 Task: Add The Butcher Shop Applewood Smoked Uncured Bacon to the cart.
Action: Mouse moved to (17, 137)
Screenshot: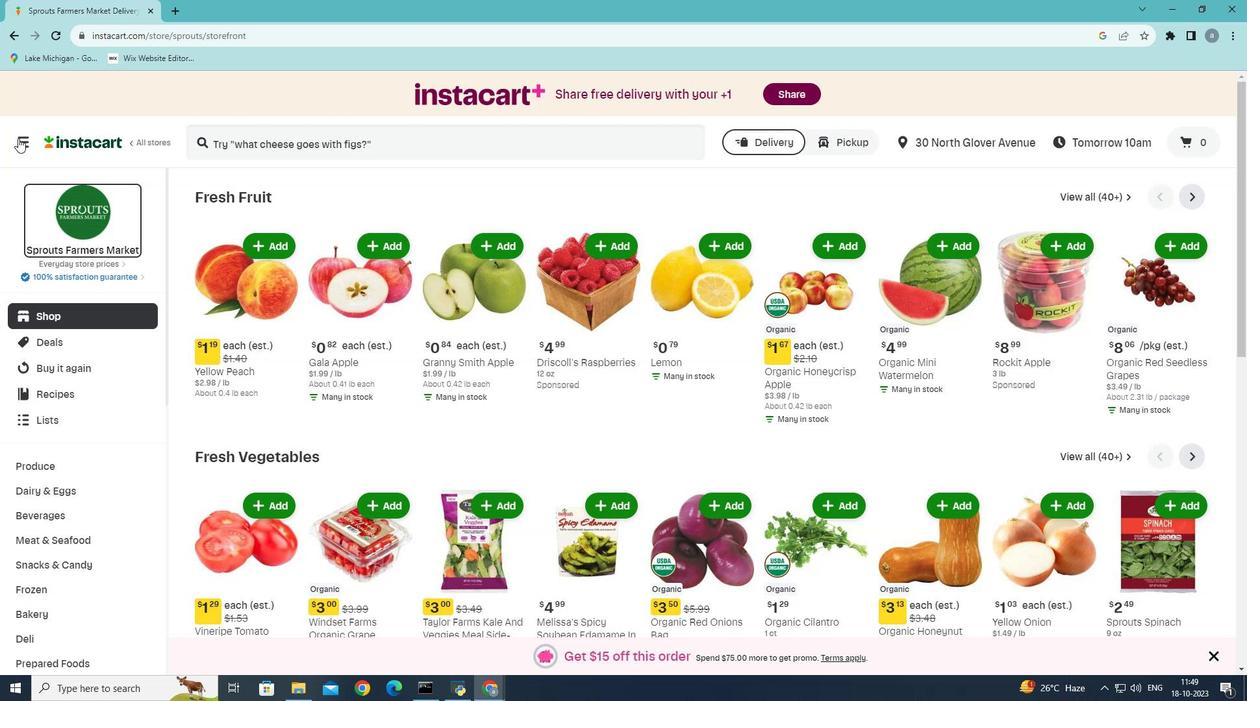 
Action: Mouse pressed left at (17, 137)
Screenshot: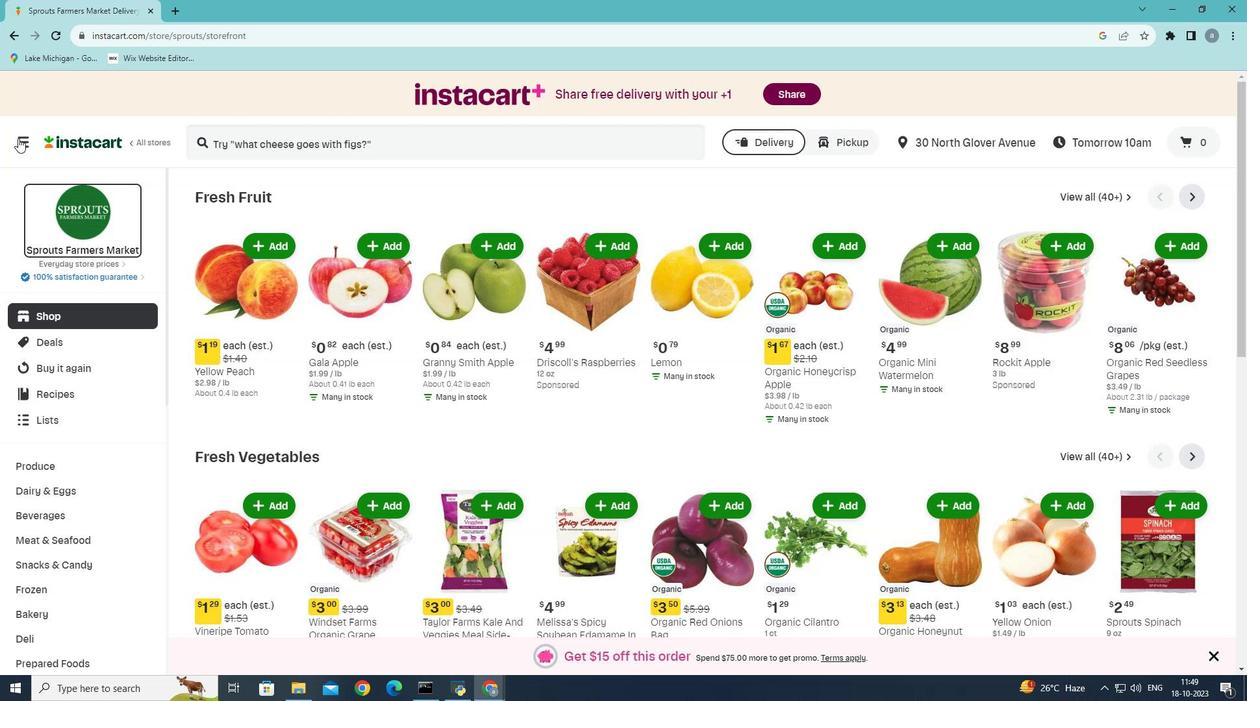 
Action: Mouse moved to (55, 378)
Screenshot: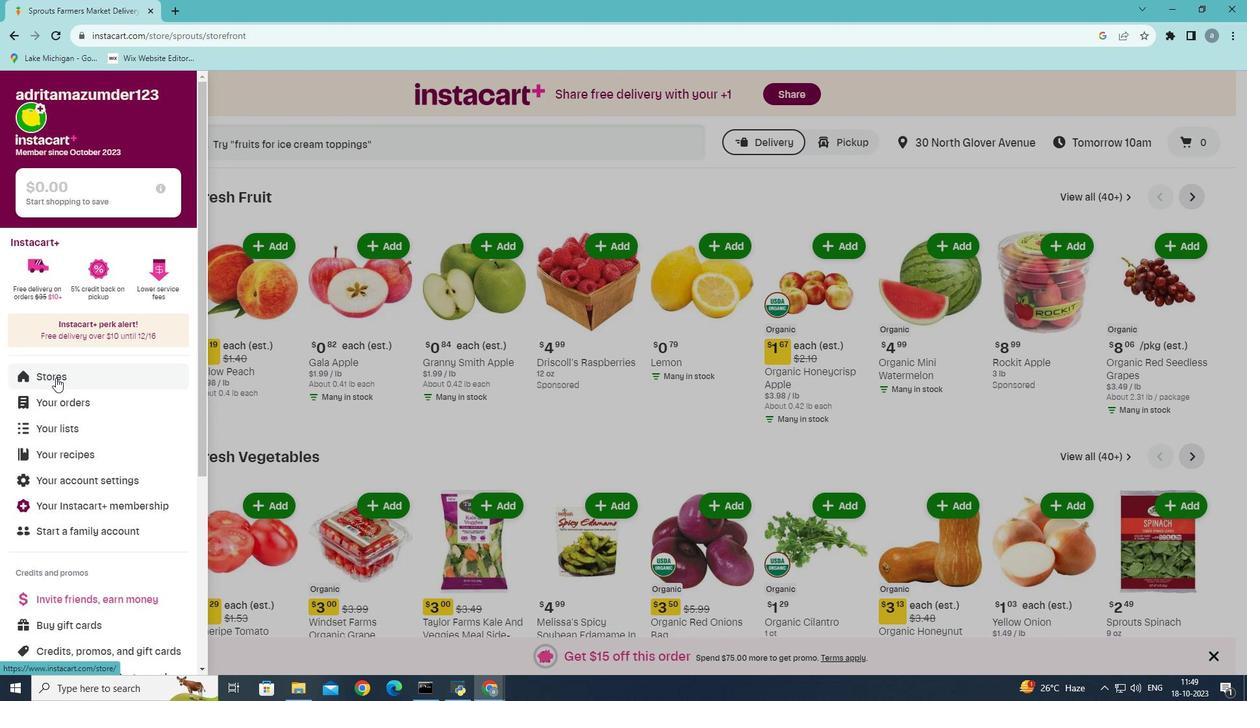 
Action: Mouse pressed left at (55, 378)
Screenshot: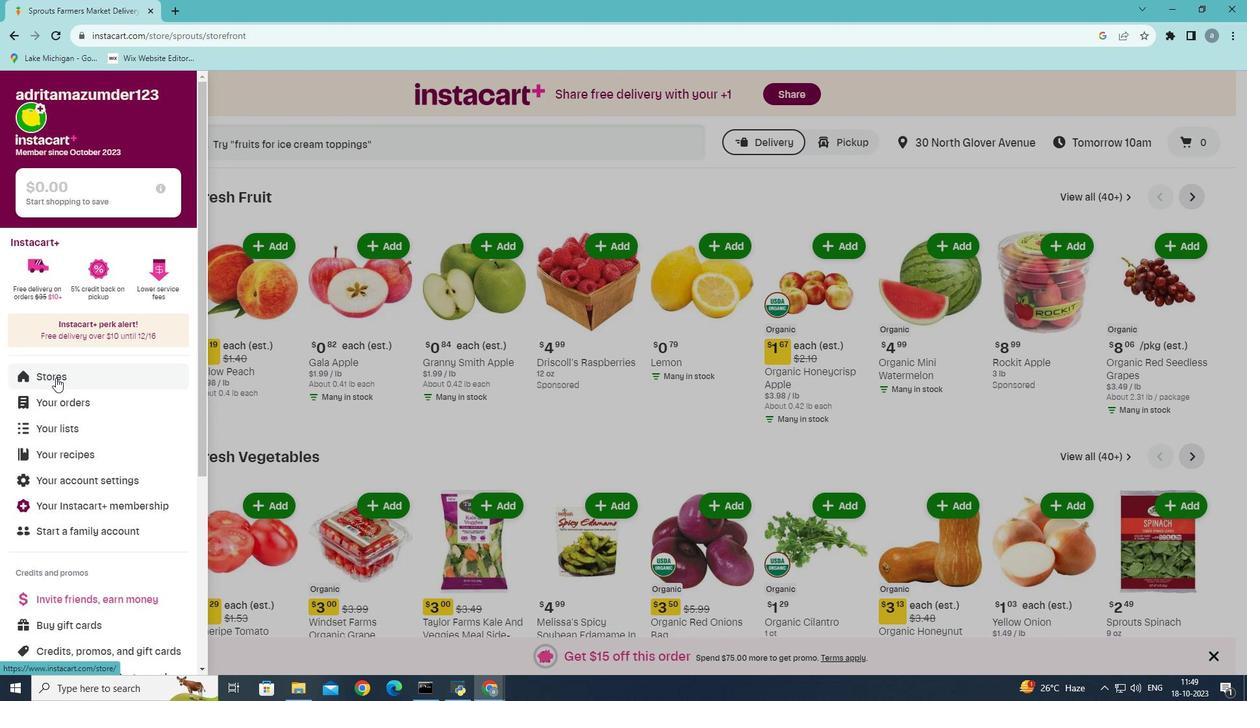 
Action: Mouse moved to (313, 148)
Screenshot: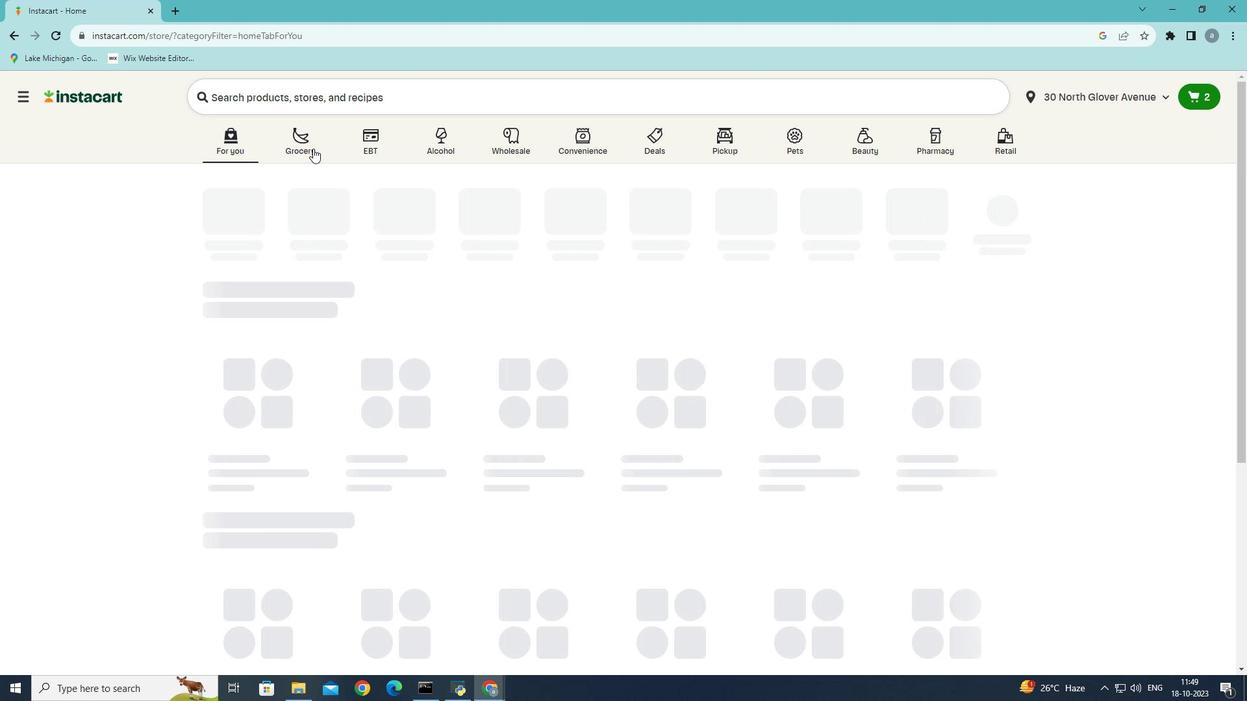 
Action: Mouse pressed left at (313, 148)
Screenshot: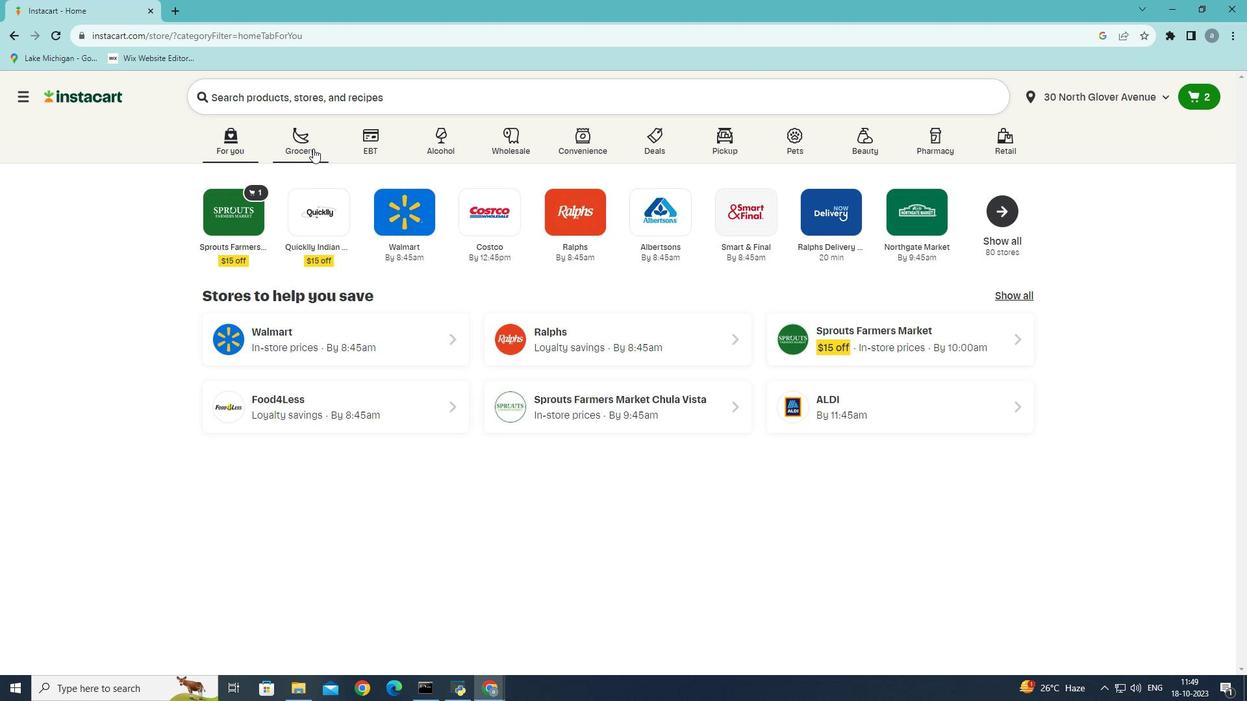 
Action: Mouse moved to (295, 367)
Screenshot: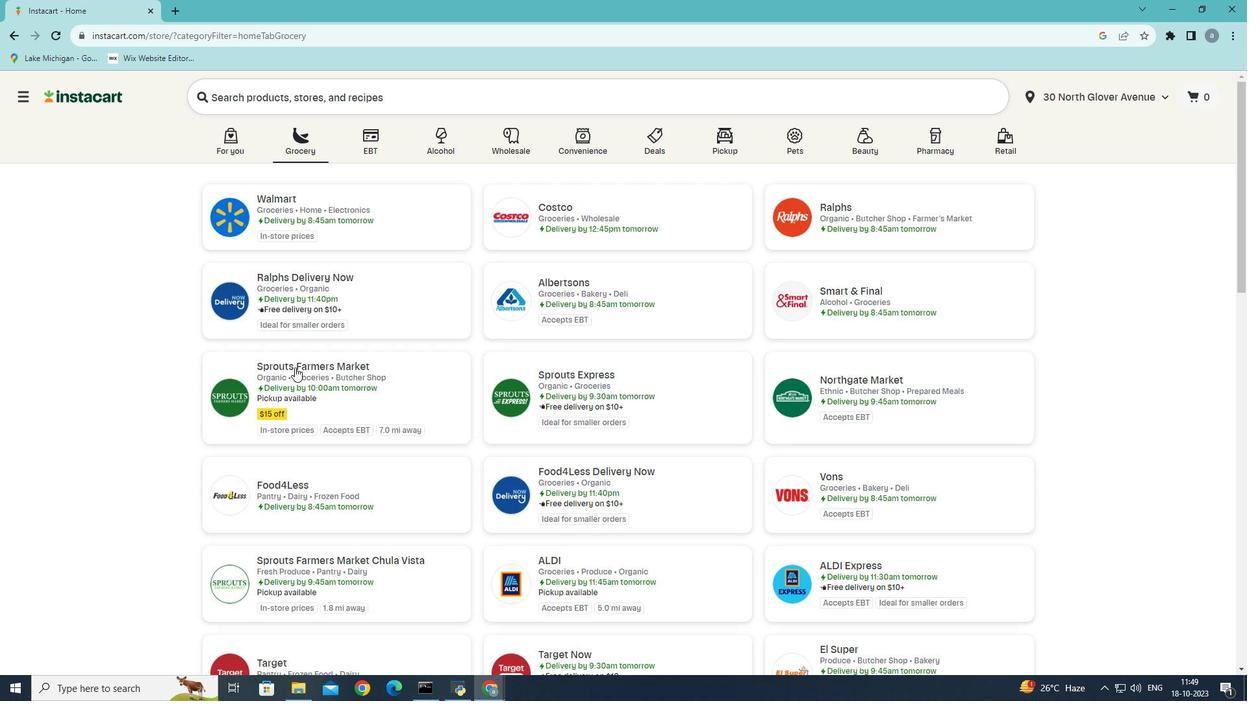 
Action: Mouse pressed left at (295, 367)
Screenshot: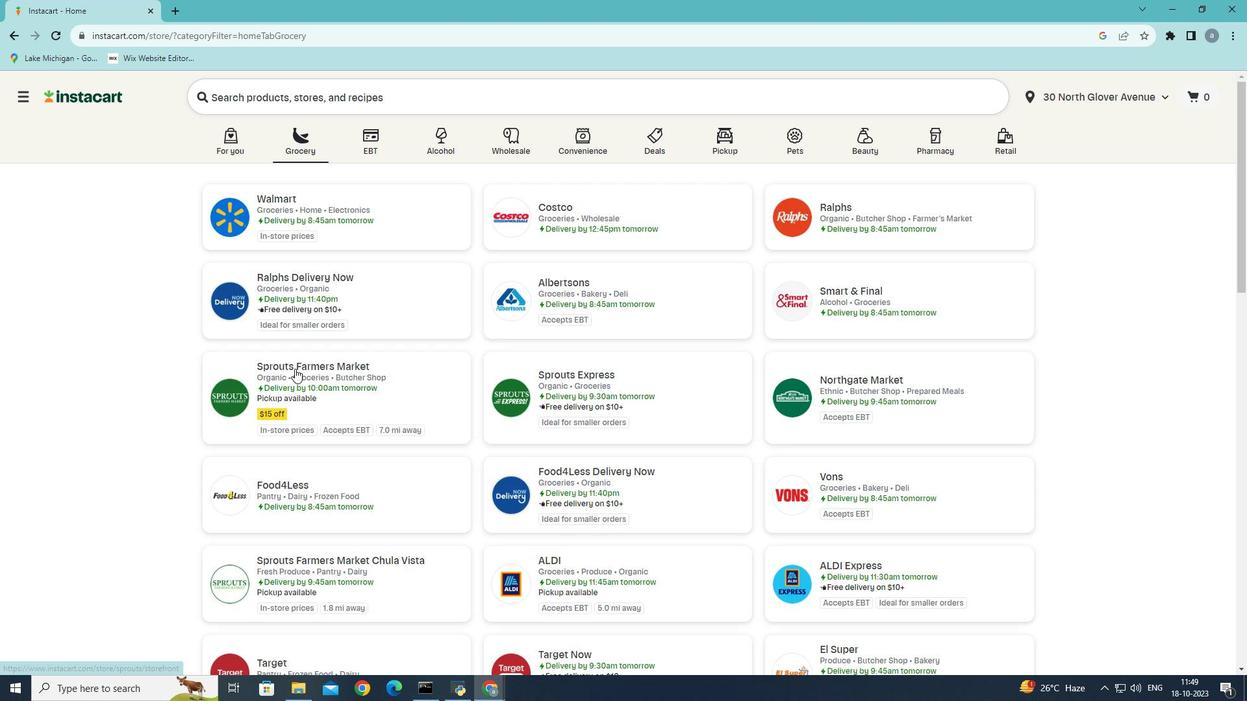 
Action: Mouse moved to (68, 542)
Screenshot: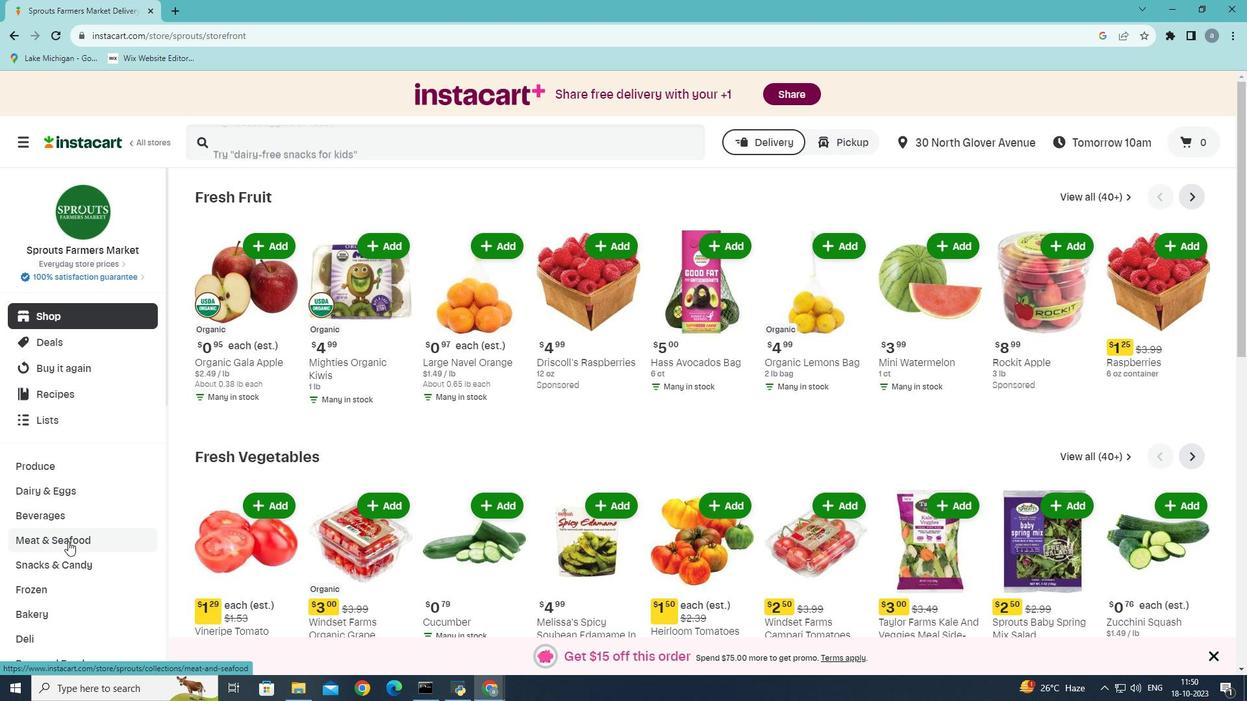 
Action: Mouse pressed left at (68, 542)
Screenshot: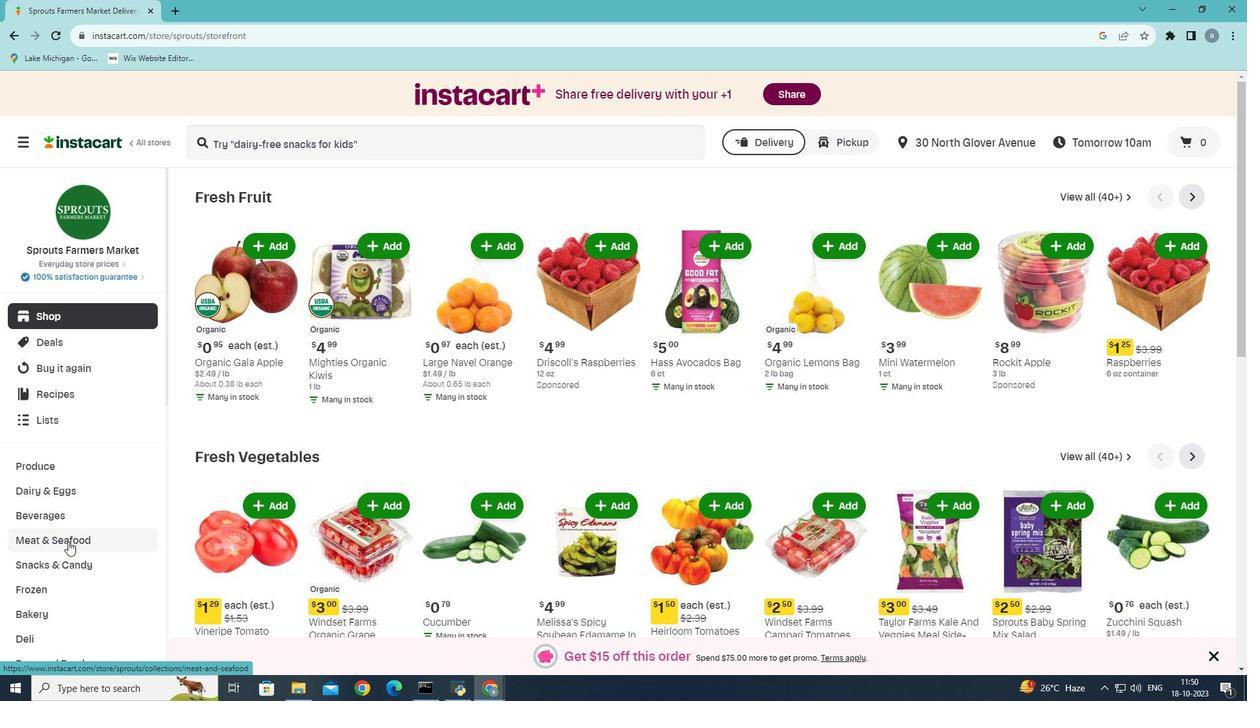 
Action: Mouse moved to (423, 227)
Screenshot: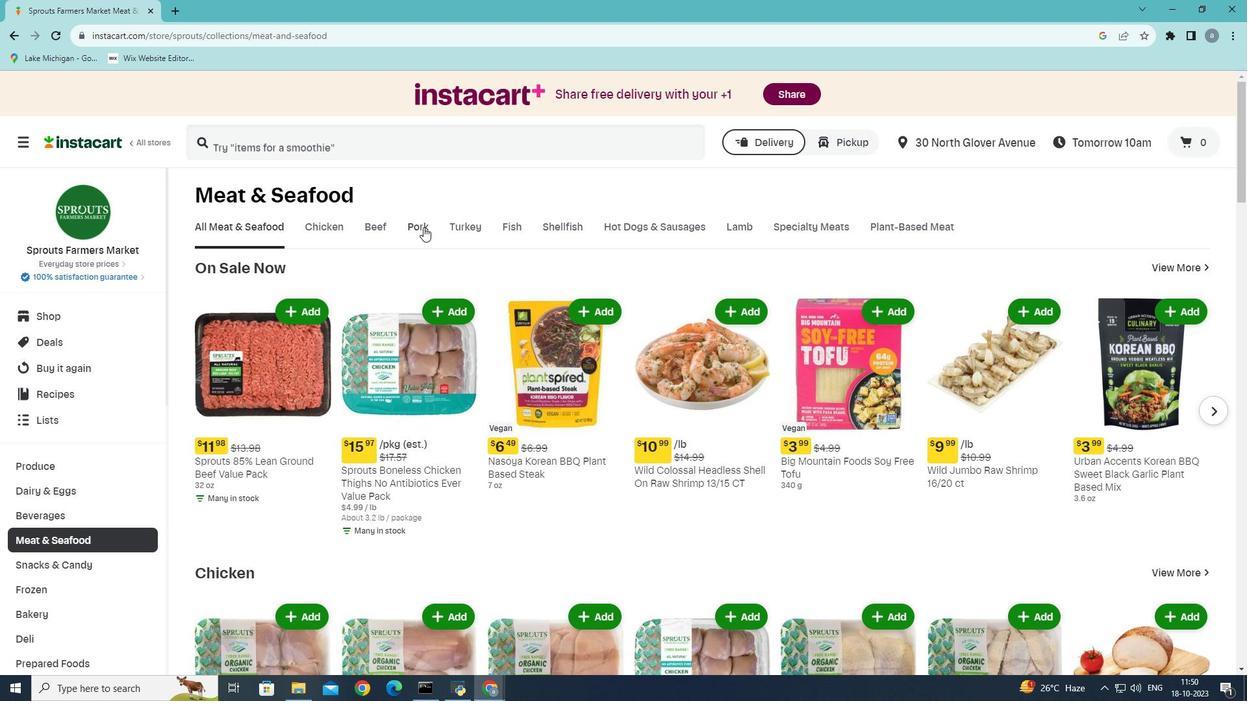 
Action: Mouse pressed left at (423, 227)
Screenshot: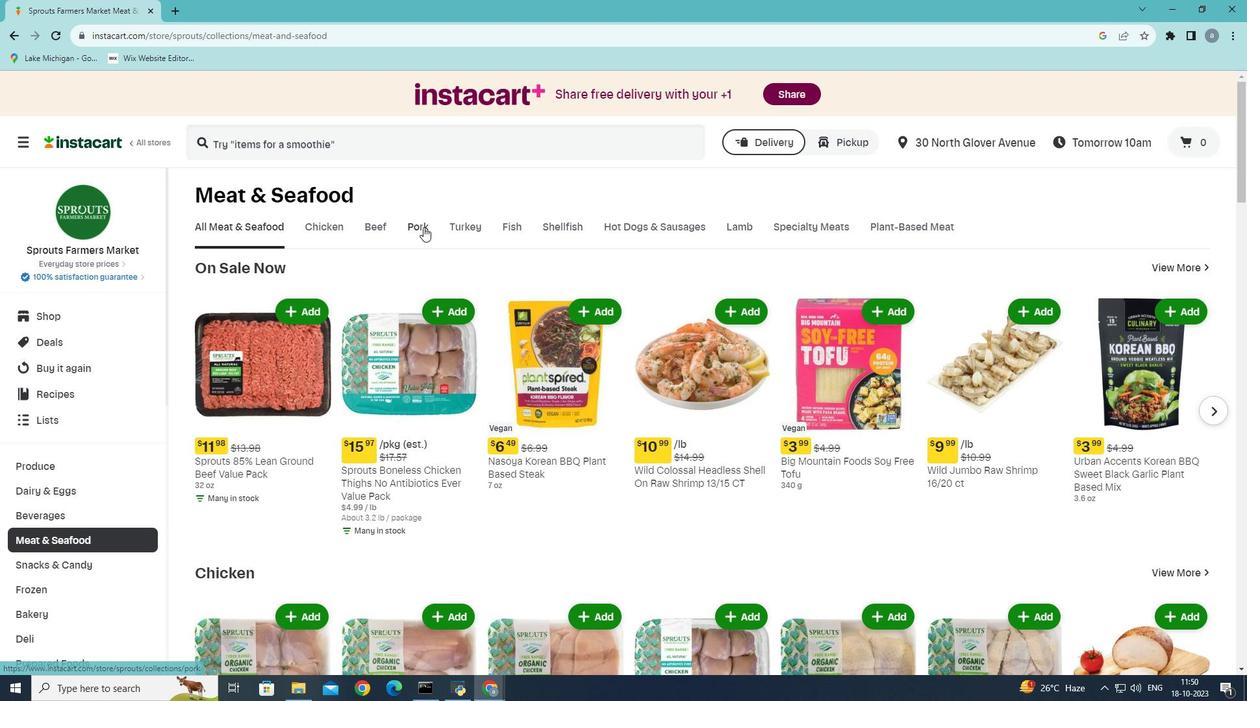 
Action: Mouse moved to (306, 287)
Screenshot: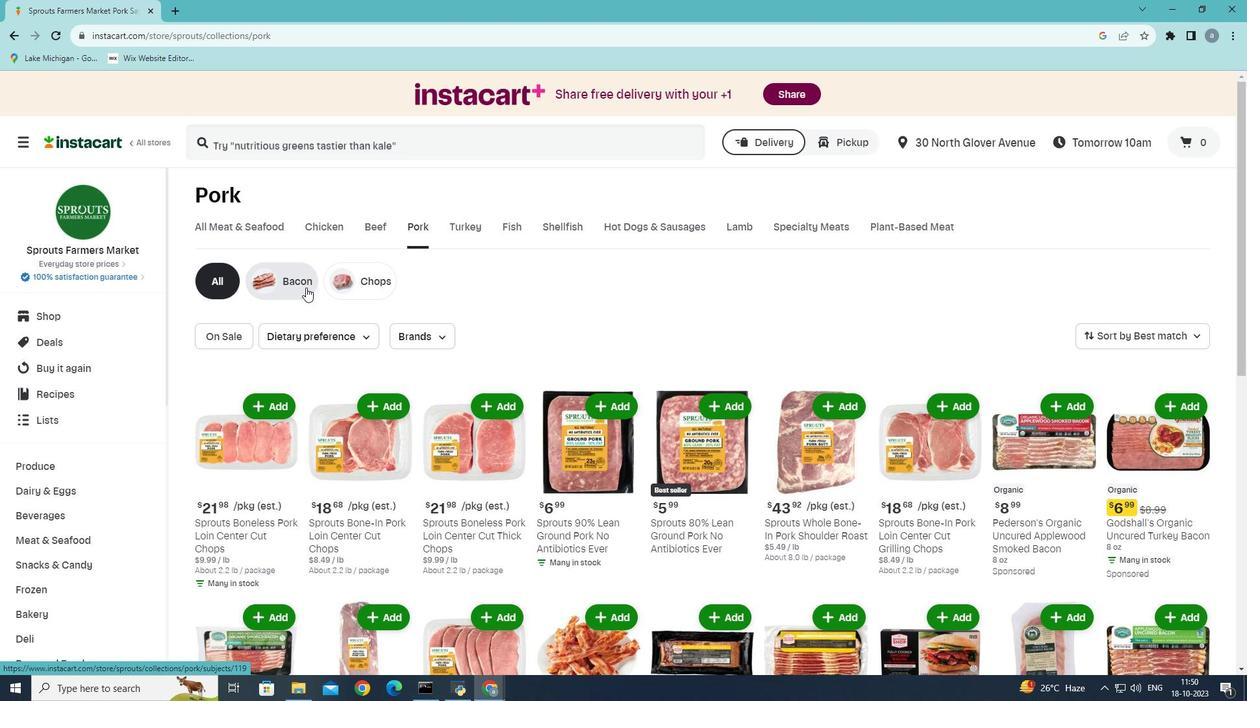 
Action: Mouse pressed left at (306, 287)
Screenshot: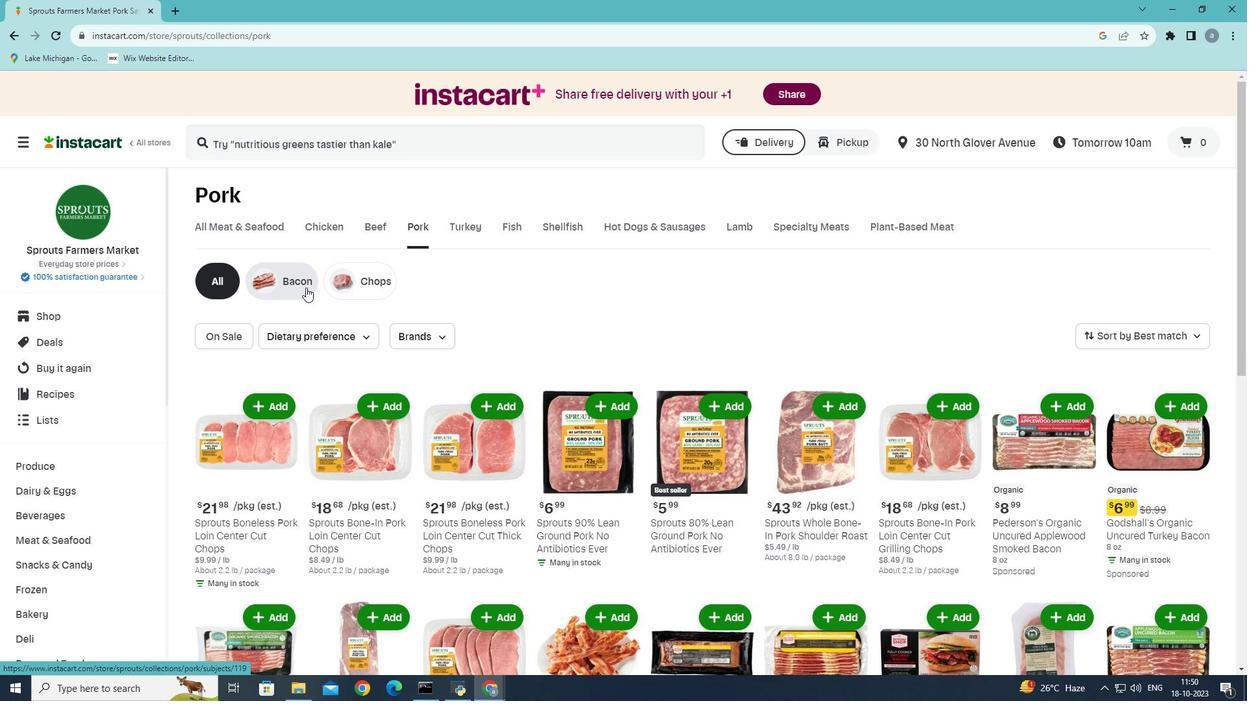 
Action: Mouse moved to (867, 495)
Screenshot: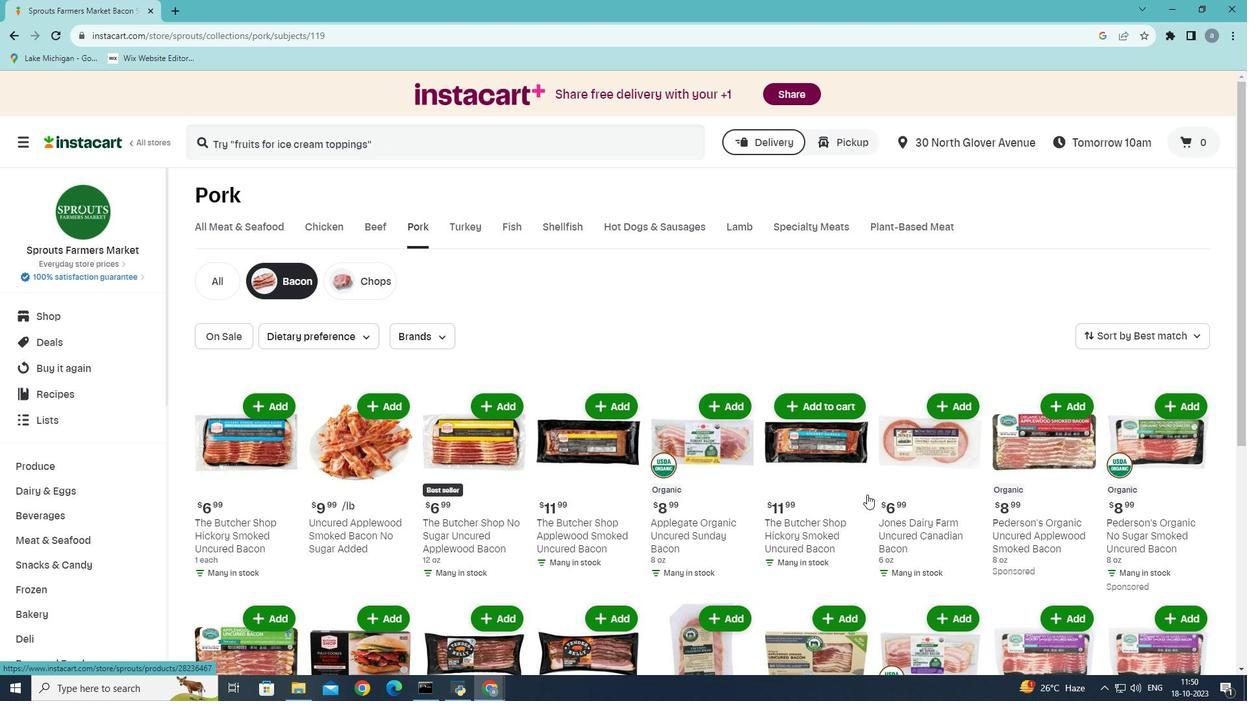 
Action: Mouse scrolled (867, 494) with delta (0, 0)
Screenshot: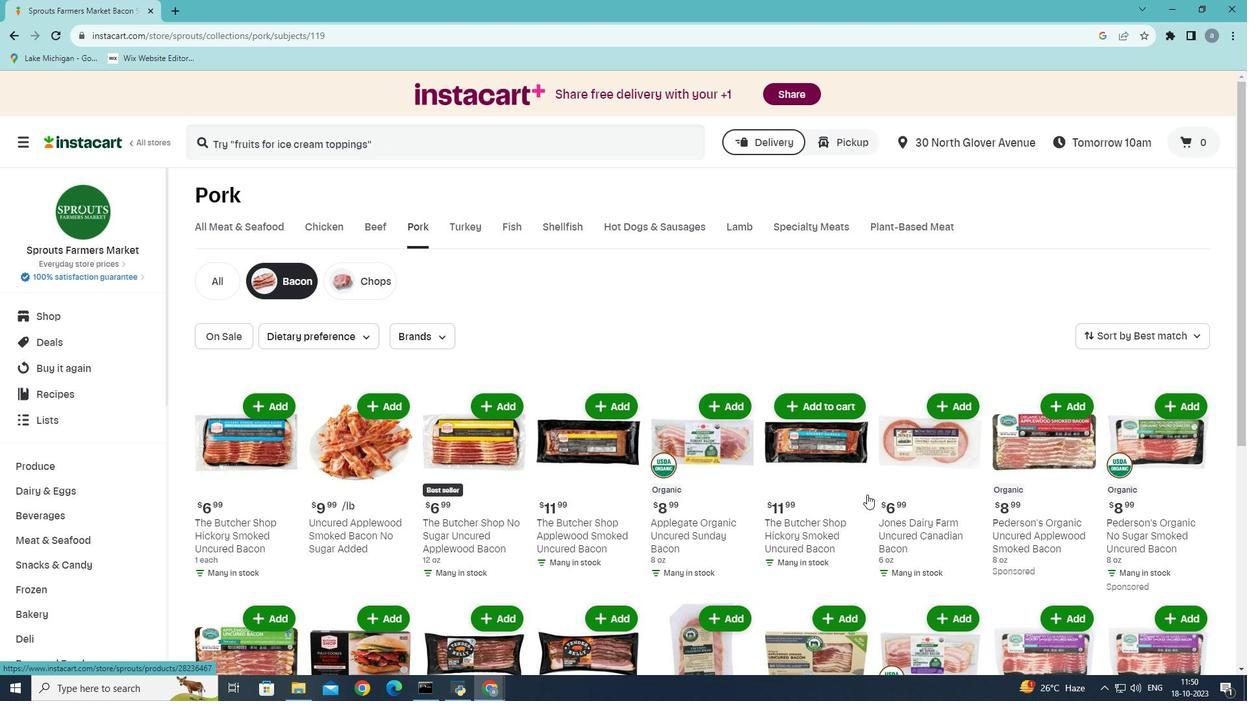 
Action: Mouse moved to (869, 496)
Screenshot: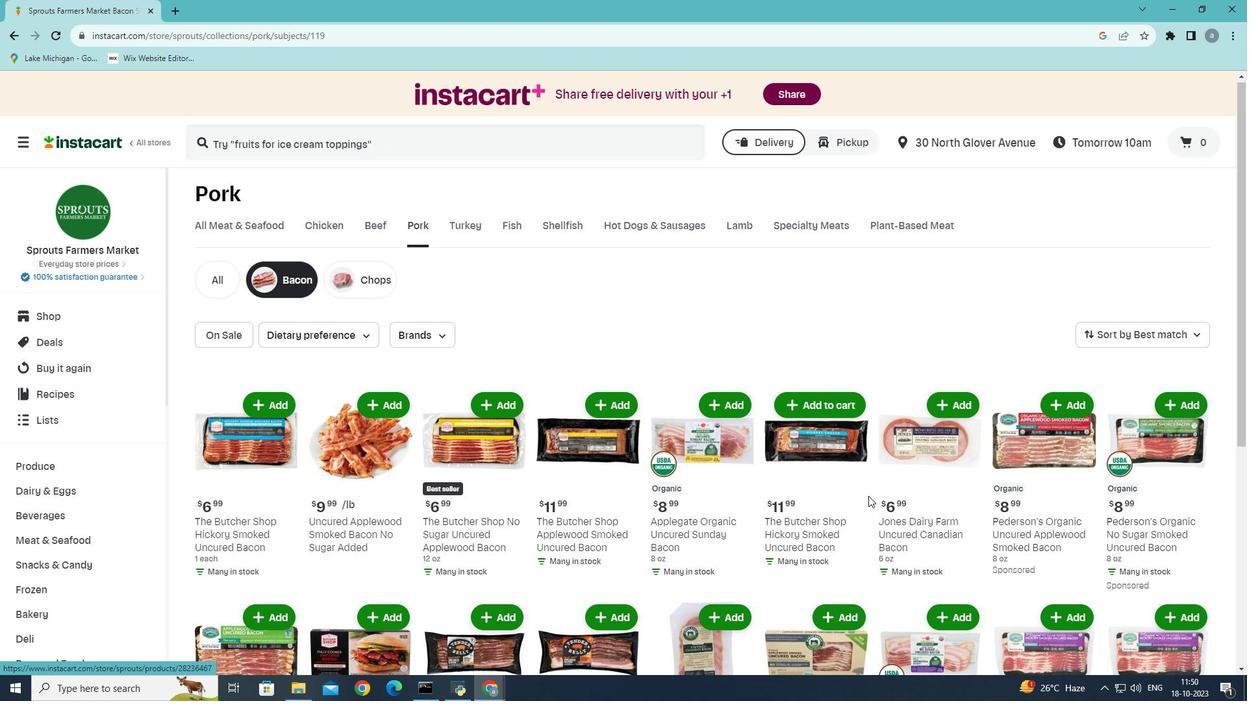 
Action: Mouse scrolled (869, 495) with delta (0, 0)
Screenshot: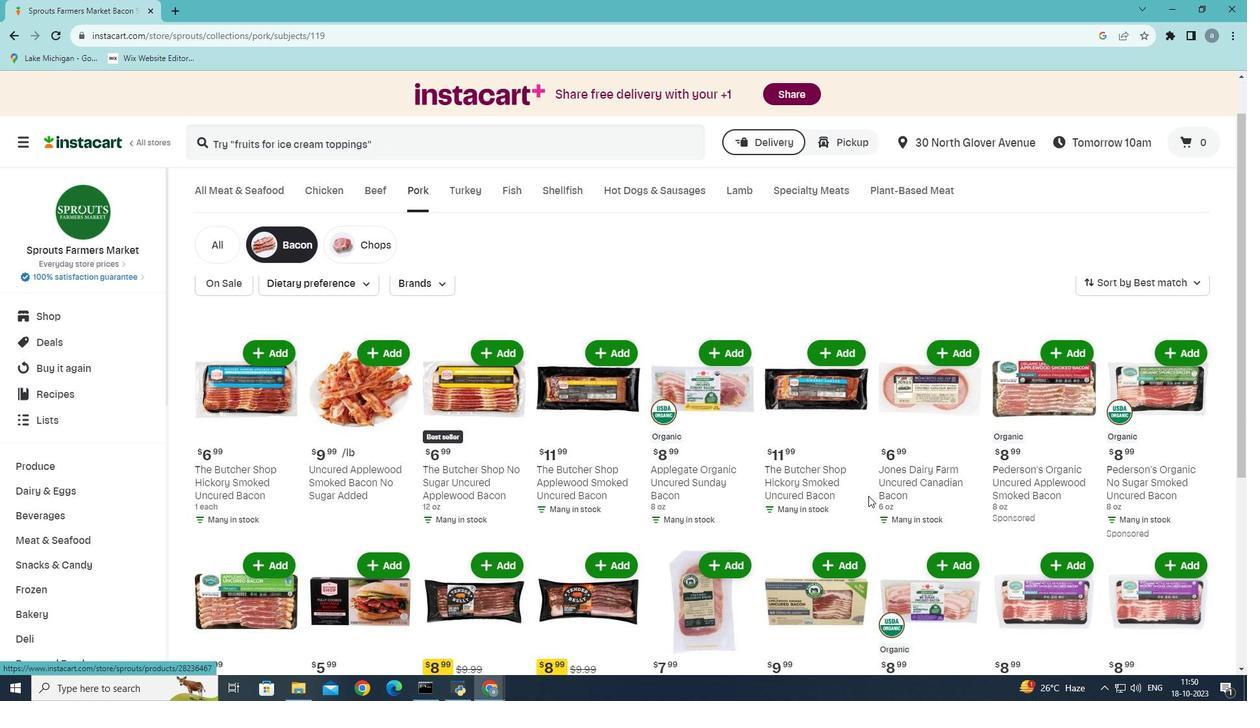 
Action: Mouse moved to (595, 377)
Screenshot: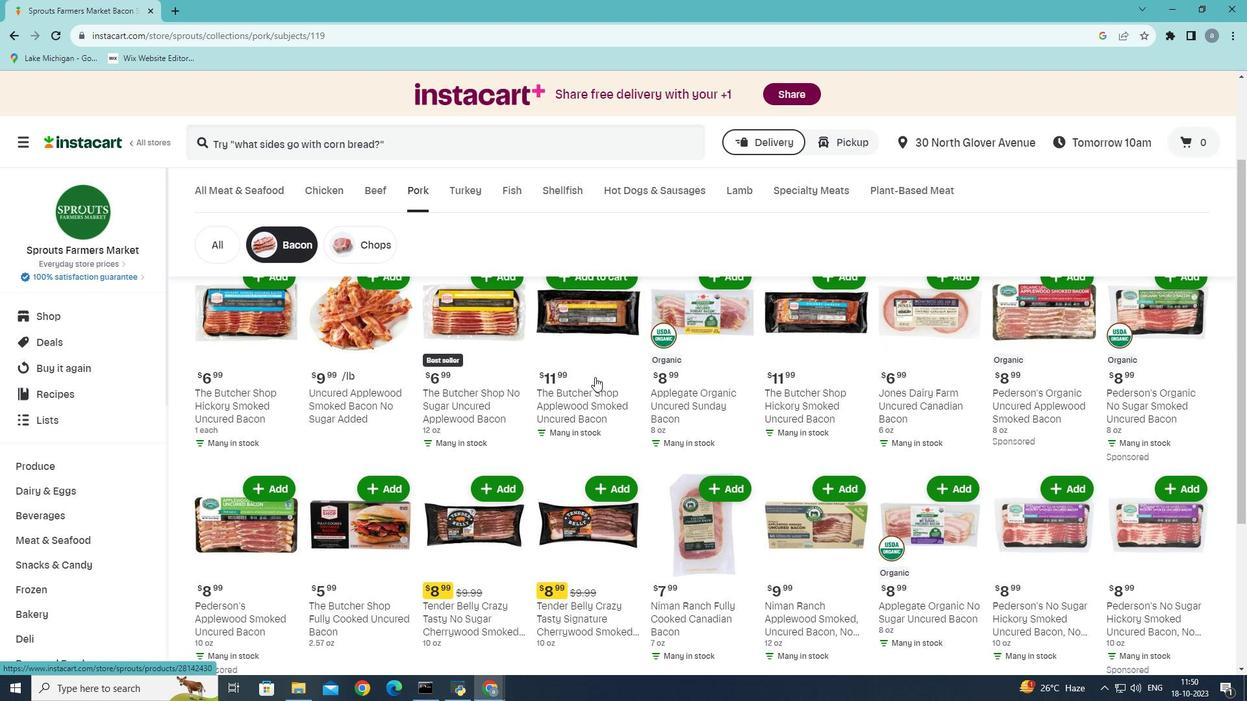 
Action: Mouse scrolled (595, 378) with delta (0, 0)
Screenshot: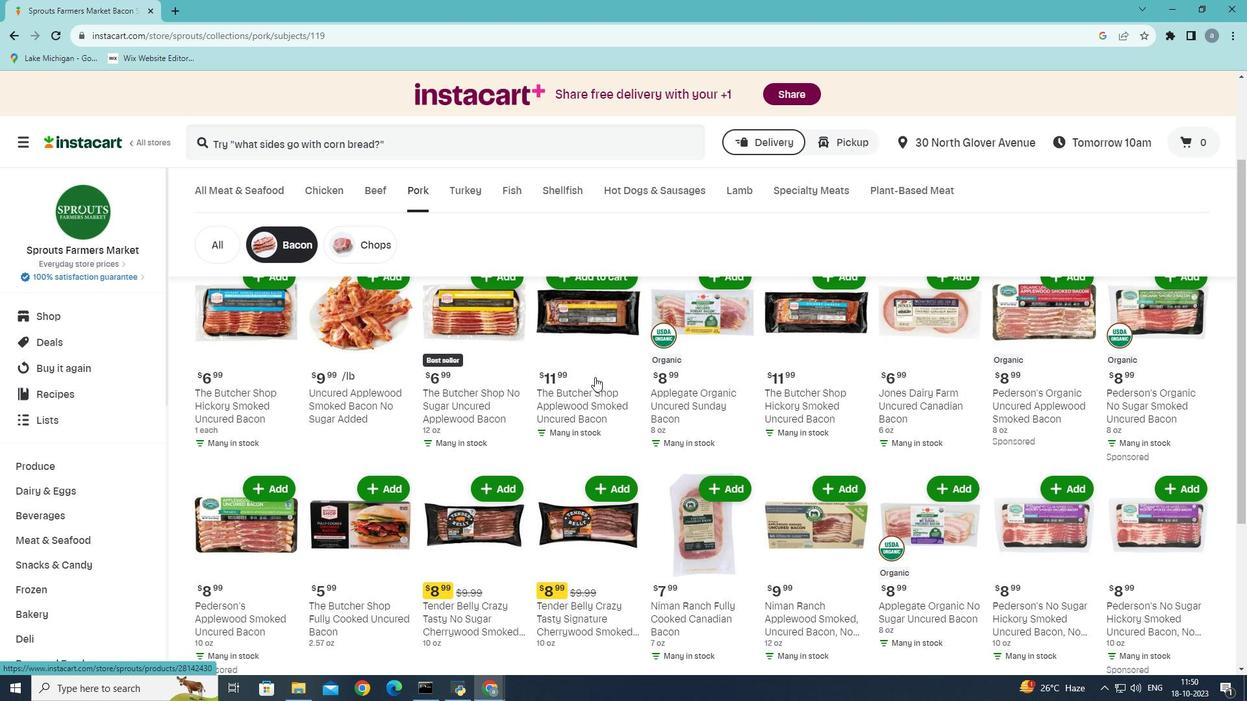 
Action: Mouse moved to (588, 341)
Screenshot: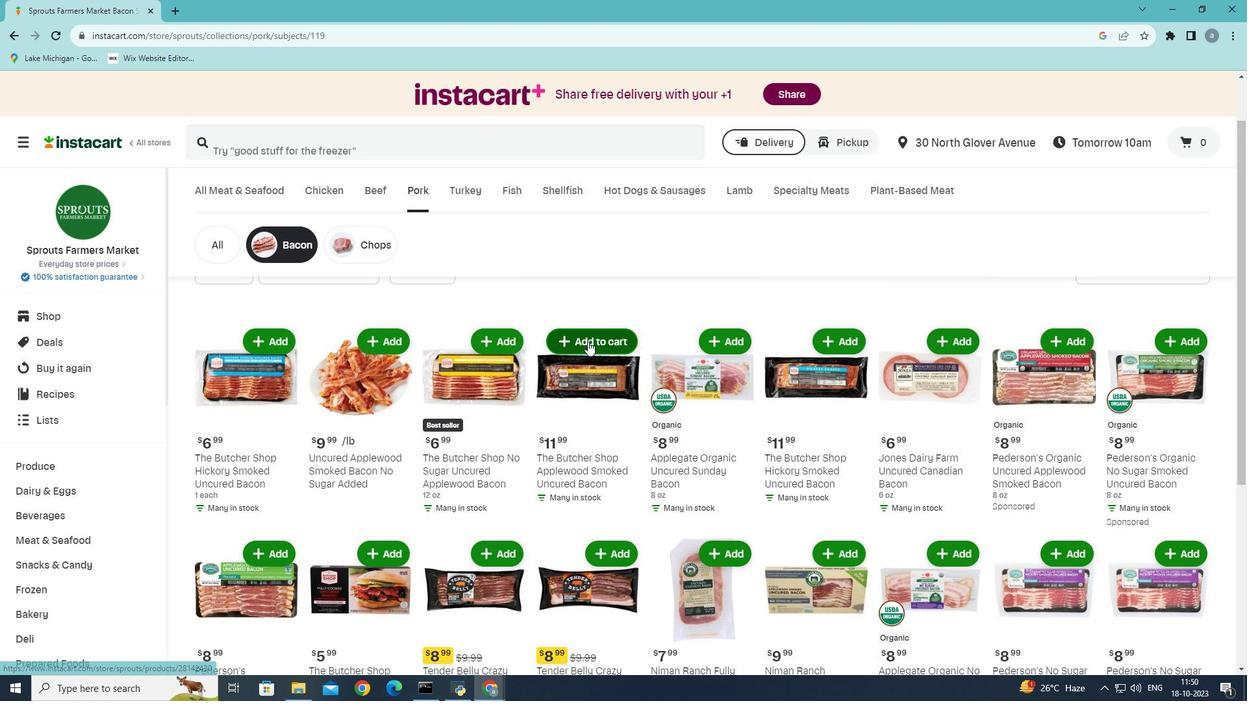 
Action: Mouse pressed left at (588, 341)
Screenshot: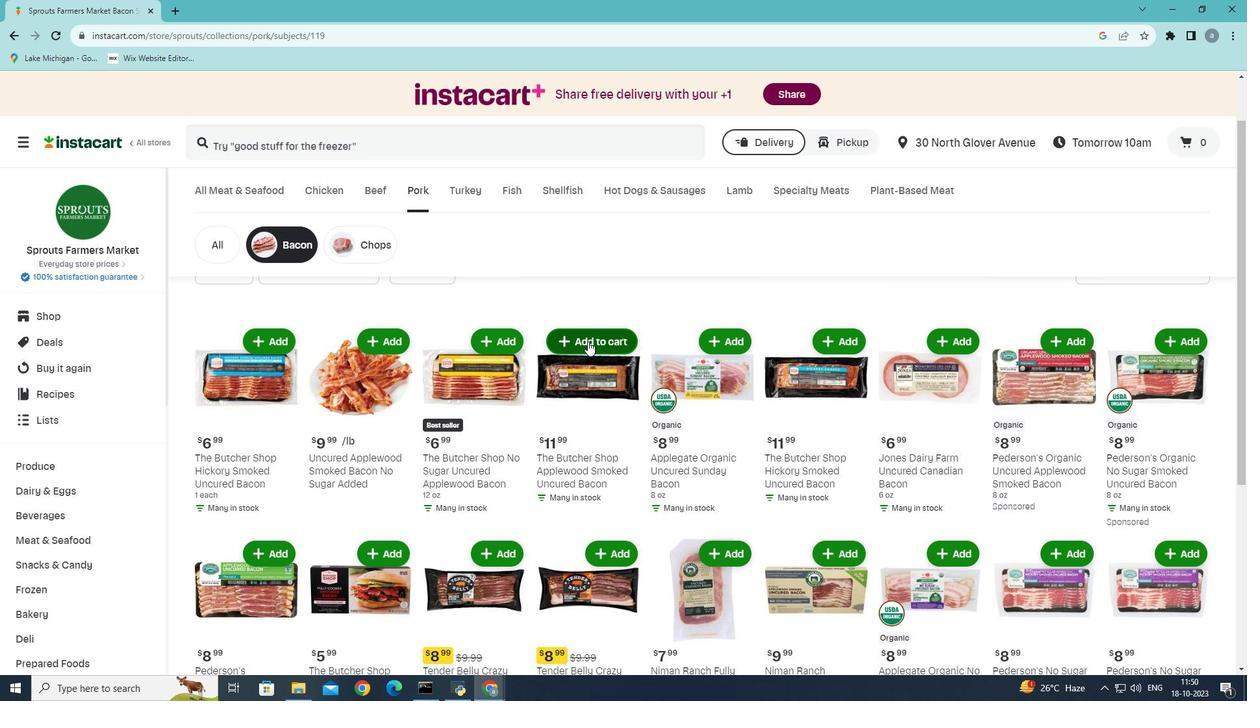 
Action: Mouse moved to (587, 345)
Screenshot: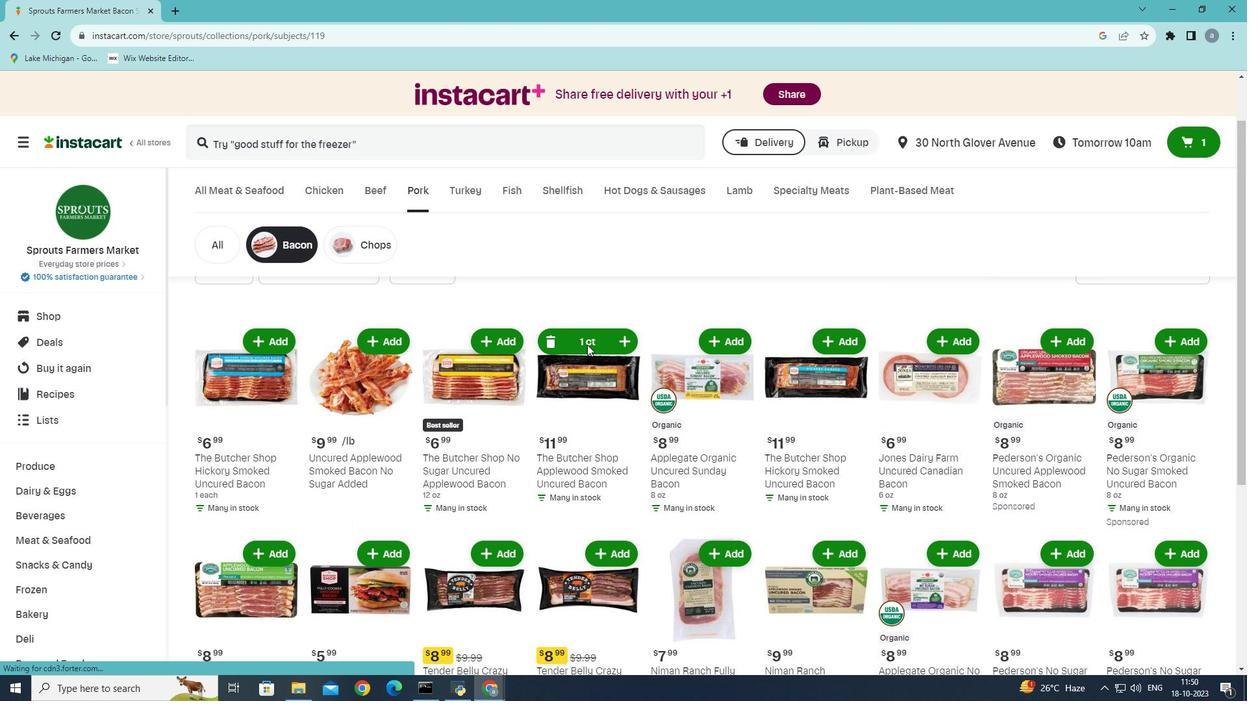 
